 Task: Use the formula "DISC" in spreadsheet "Project protfolio".
Action: Mouse moved to (119, 71)
Screenshot: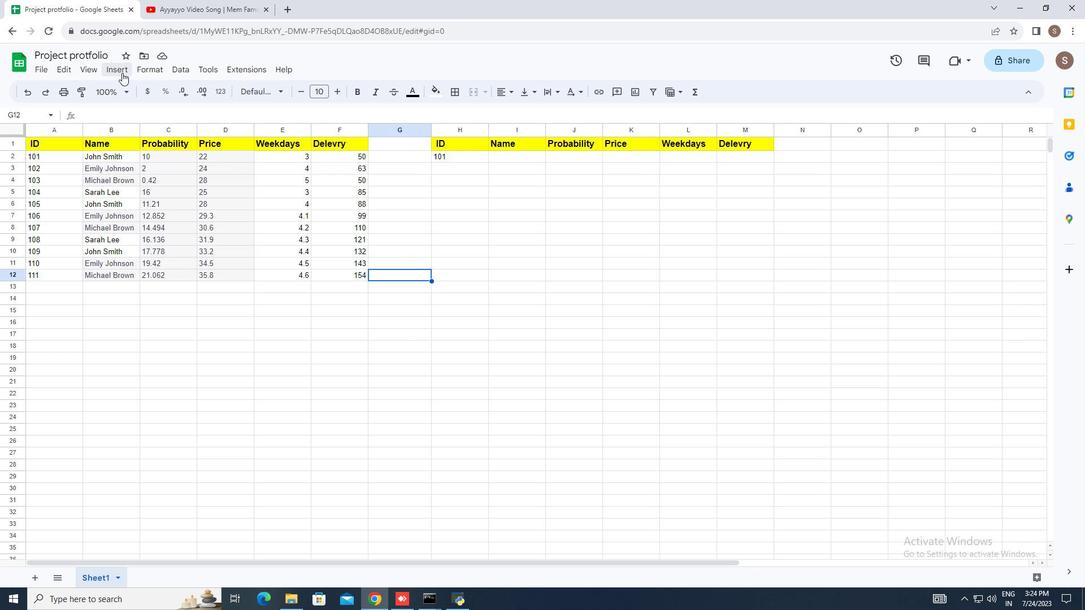
Action: Mouse pressed left at (119, 71)
Screenshot: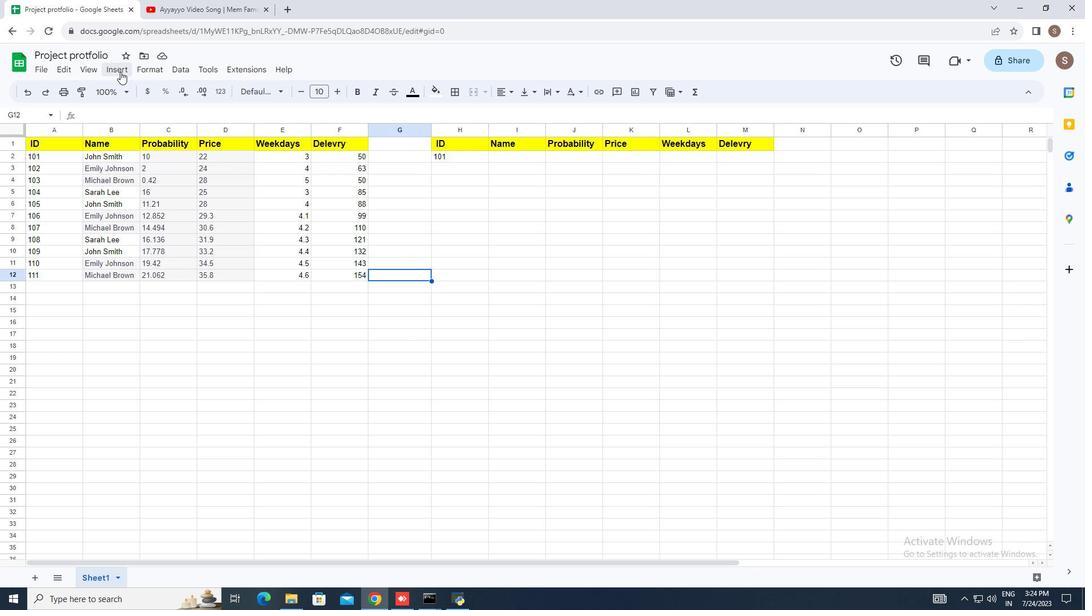 
Action: Mouse moved to (173, 262)
Screenshot: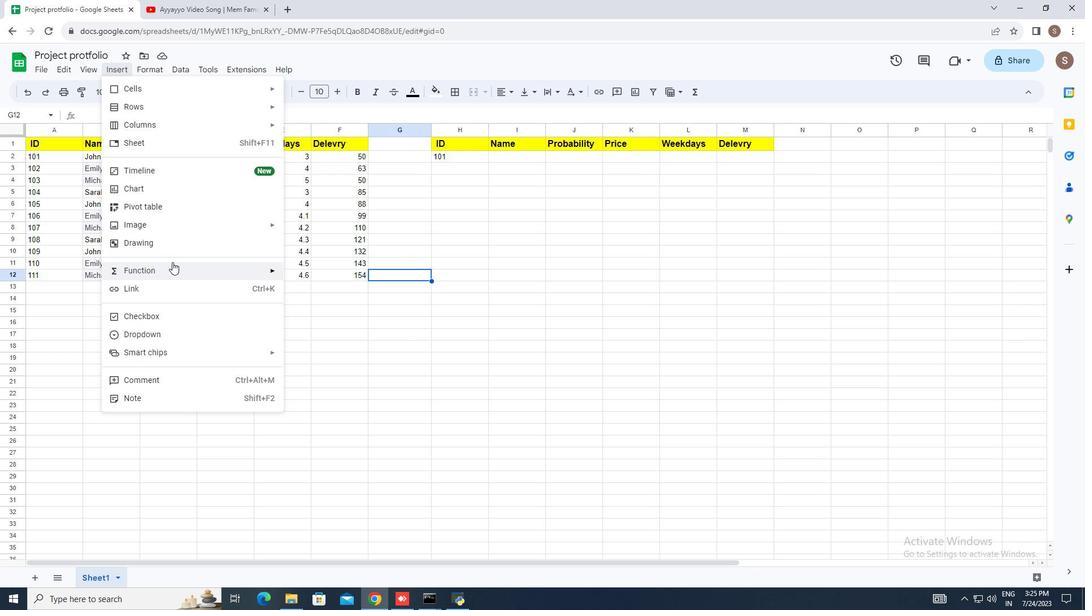 
Action: Mouse pressed left at (173, 262)
Screenshot: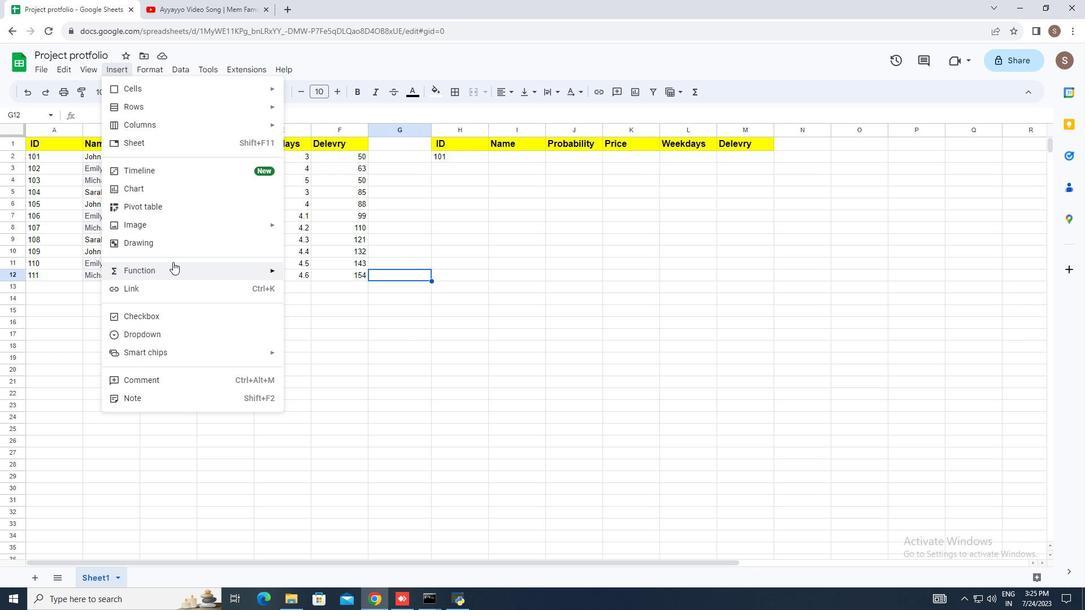 
Action: Mouse moved to (326, 251)
Screenshot: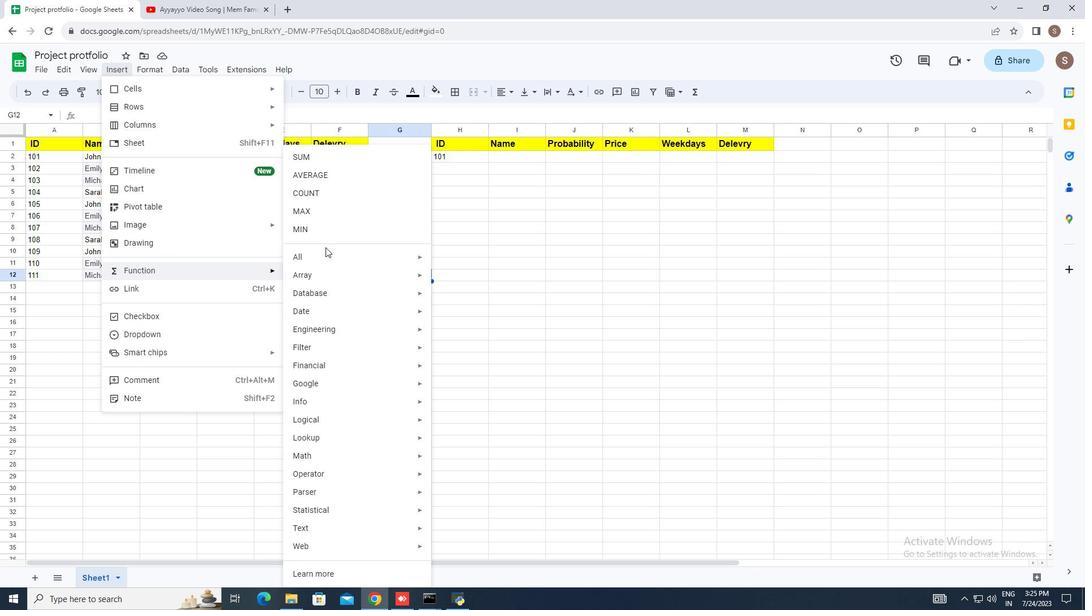 
Action: Mouse pressed left at (326, 251)
Screenshot: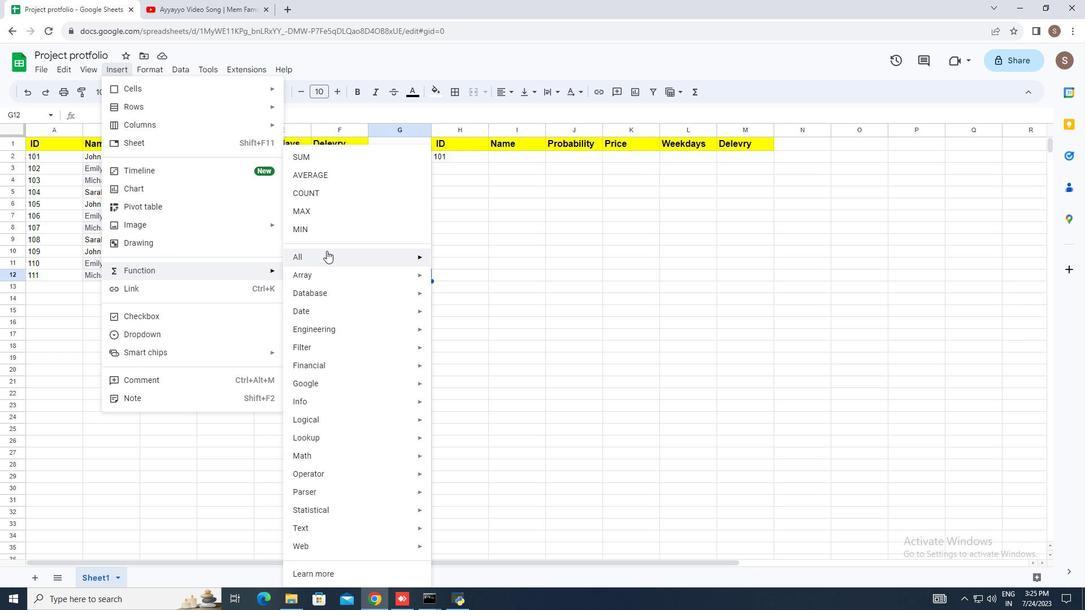 
Action: Mouse moved to (505, 433)
Screenshot: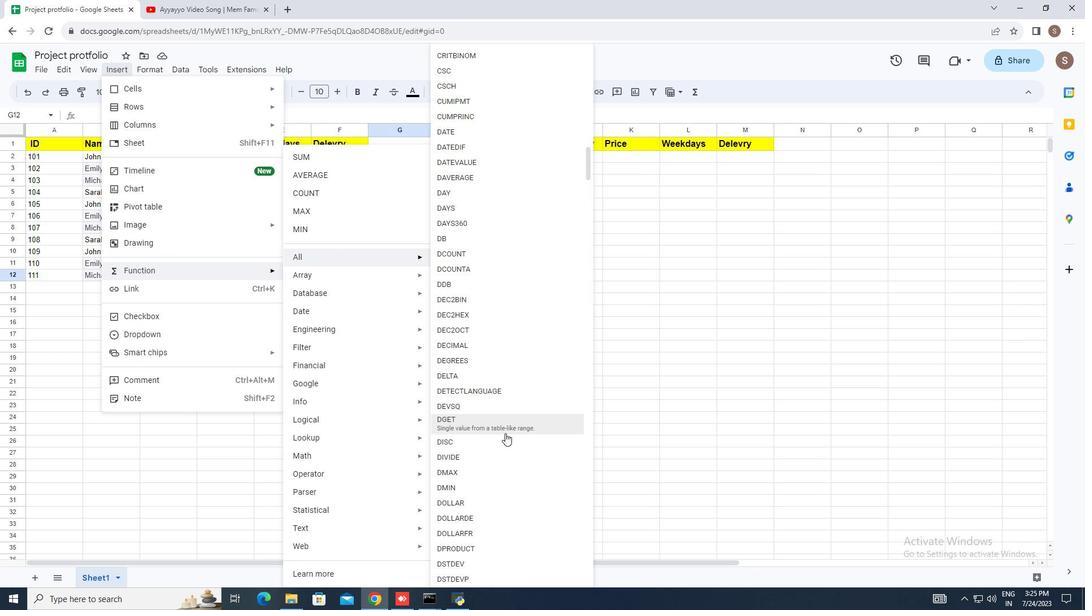 
Action: Mouse scrolled (505, 433) with delta (0, 0)
Screenshot: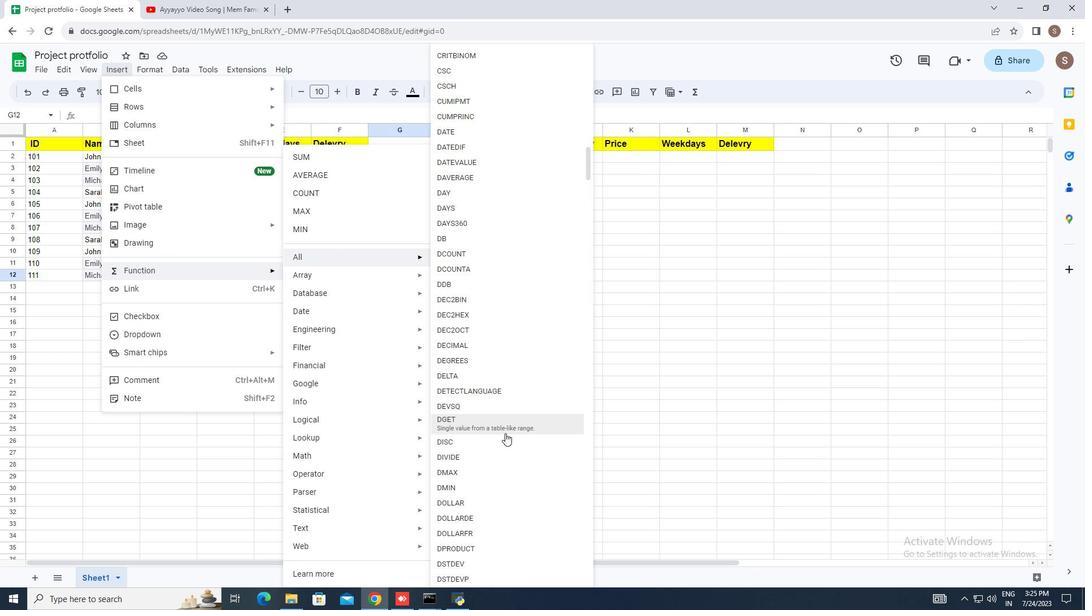 
Action: Mouse moved to (477, 382)
Screenshot: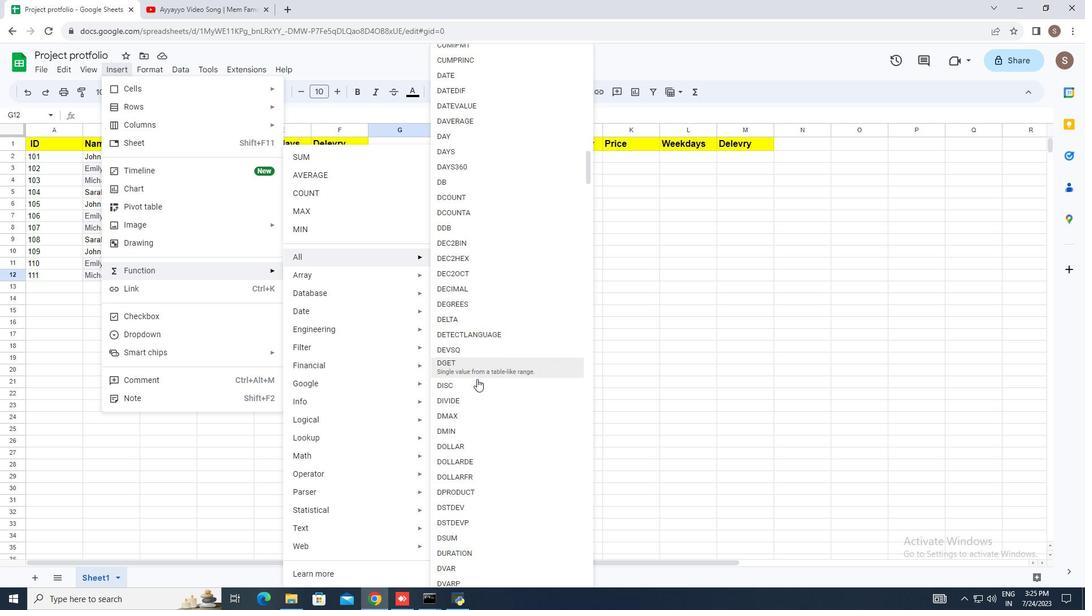 
Action: Mouse pressed left at (477, 382)
Screenshot: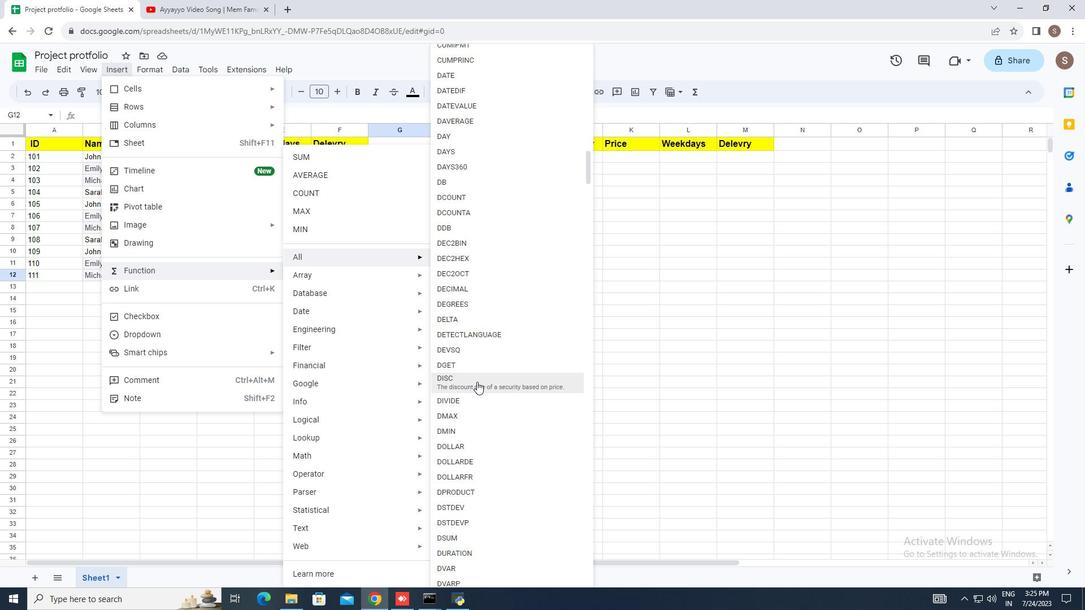 
Action: Mouse moved to (427, 361)
Screenshot: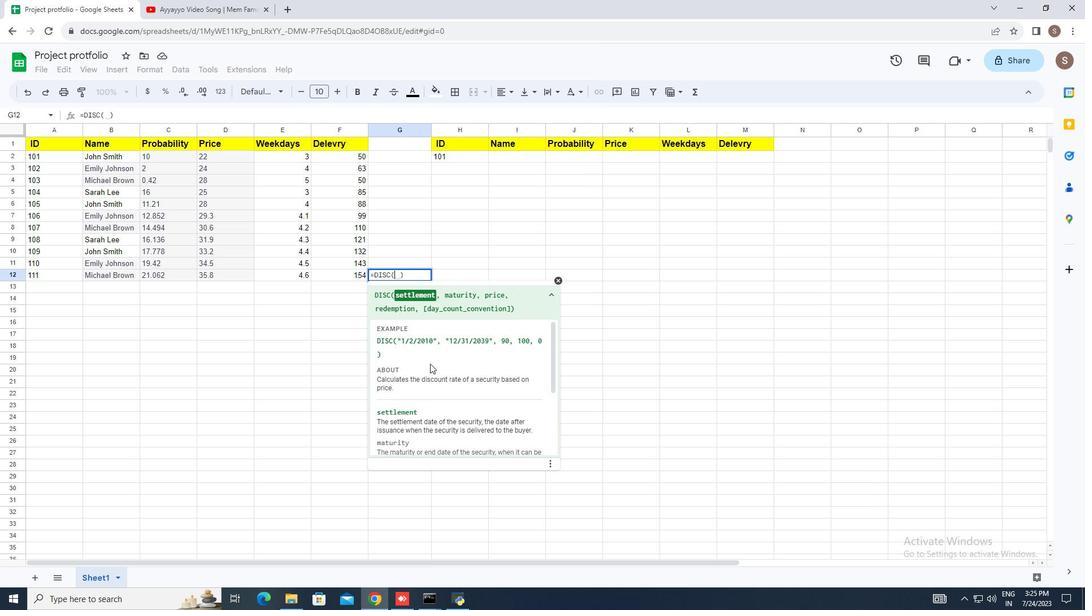 
Action: Key pressed <Key.shift_r>"1/2/2010<Key.shift_r>",<Key.space><Key.shift_r>"12/31/2039<Key.shift_r>",<Key.space>90,<Key.space>100,<Key.space>0<Key.enter>
Screenshot: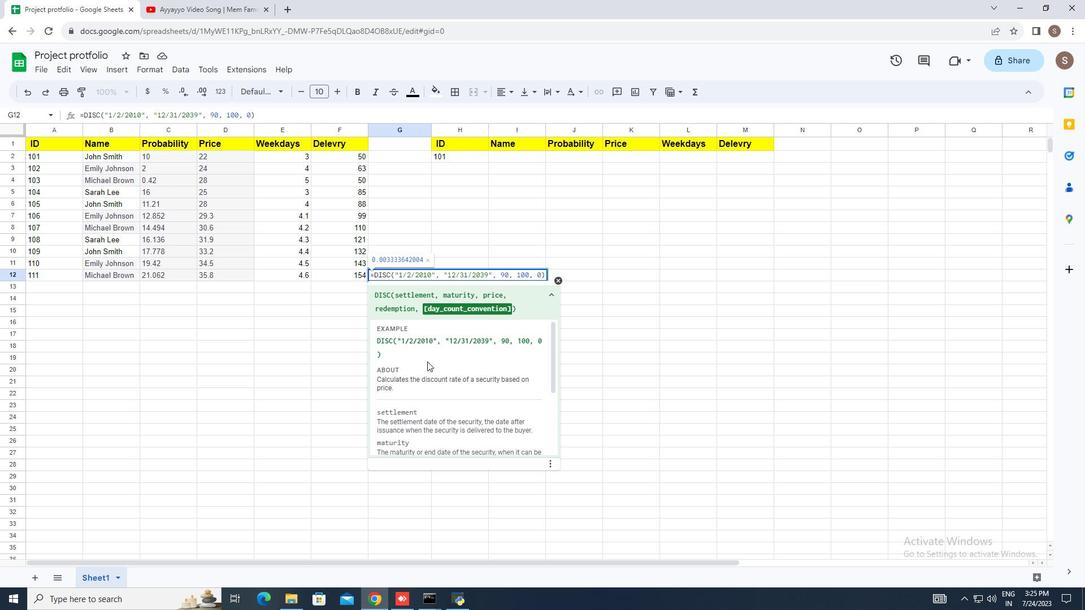 
Action: Mouse moved to (282, 330)
Screenshot: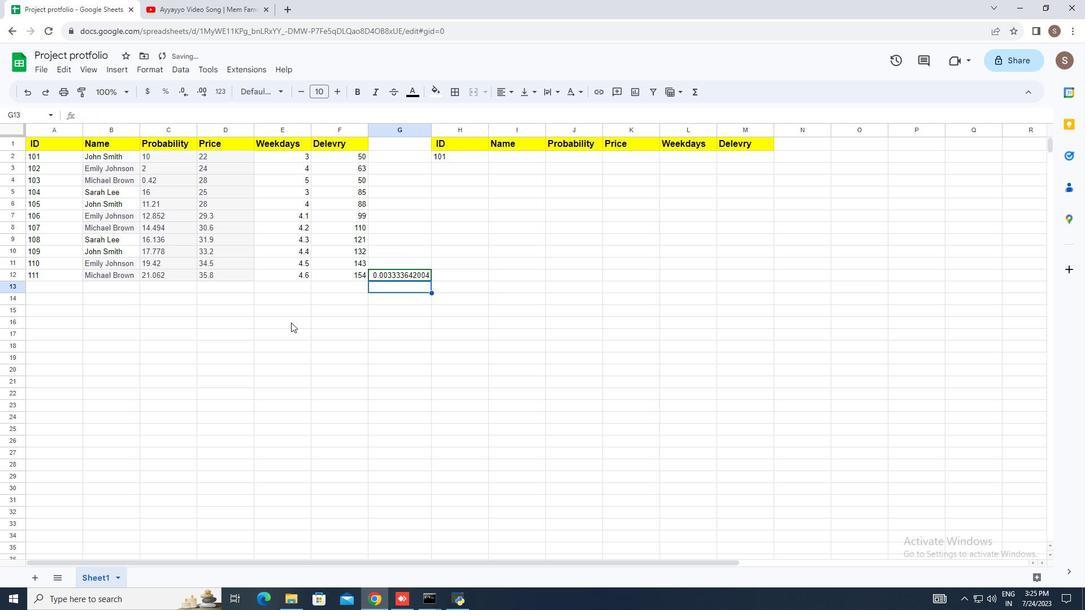 
